 Task: Select the month "September".
Action: Mouse moved to (271, 289)
Screenshot: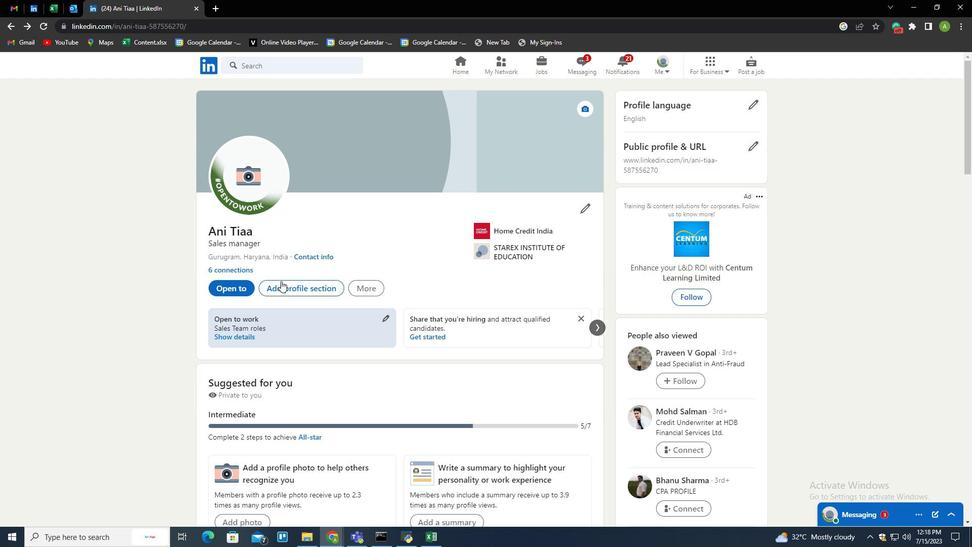 
Action: Mouse pressed left at (271, 289)
Screenshot: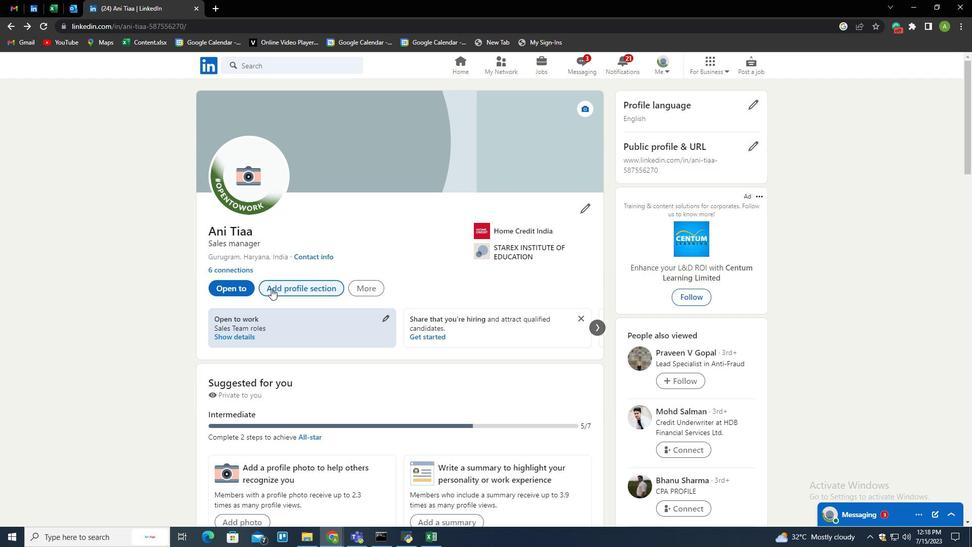 
Action: Mouse moved to (580, 114)
Screenshot: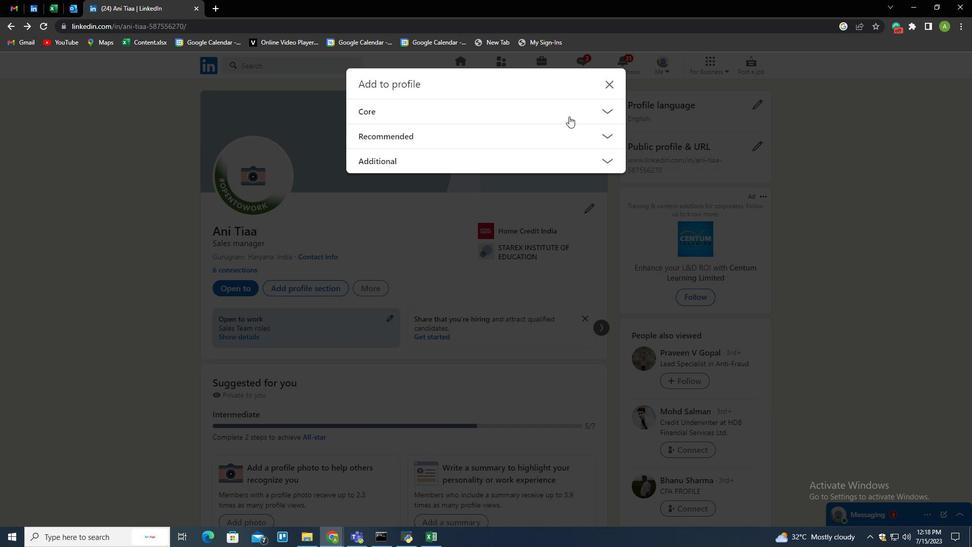 
Action: Mouse pressed left at (580, 114)
Screenshot: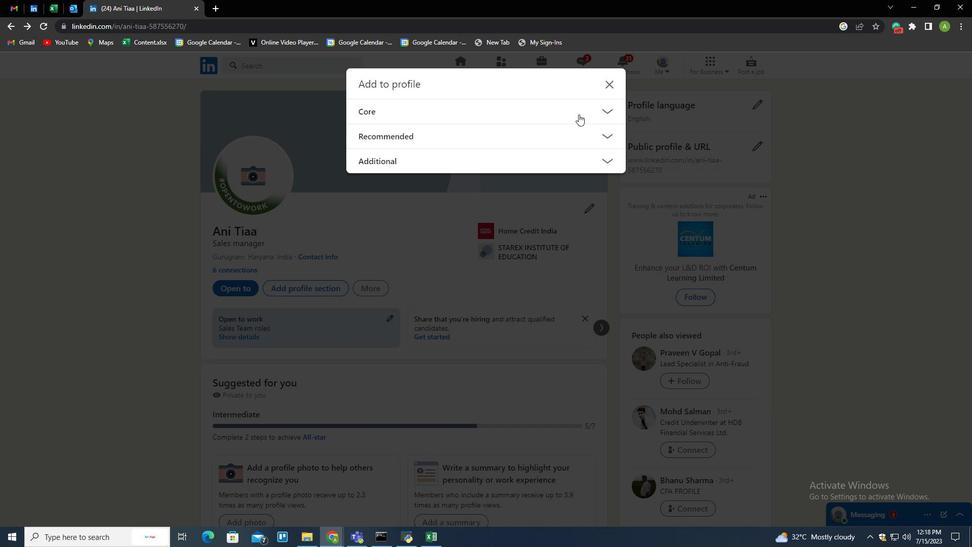 
Action: Mouse moved to (390, 207)
Screenshot: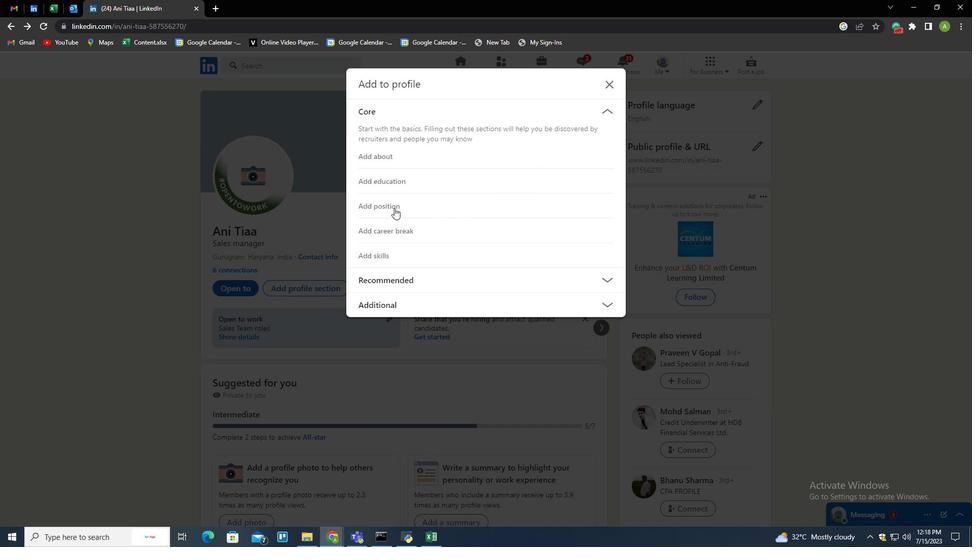 
Action: Mouse pressed left at (390, 207)
Screenshot: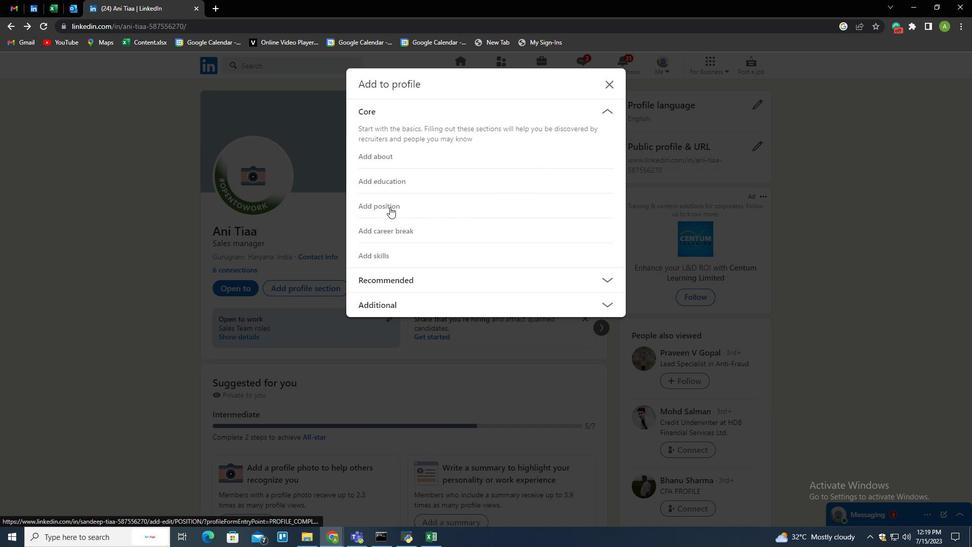 
Action: Mouse moved to (420, 207)
Screenshot: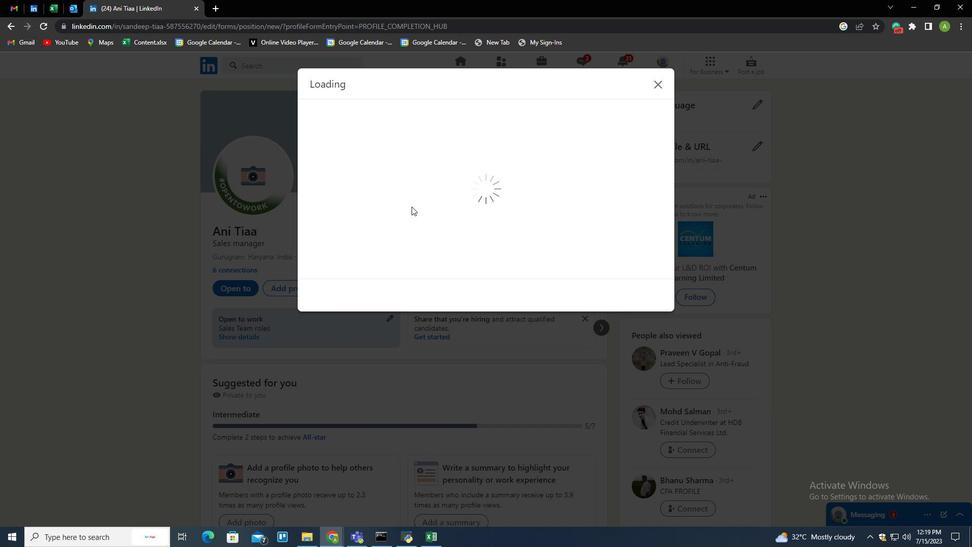 
Action: Mouse scrolled (420, 206) with delta (0, 0)
Screenshot: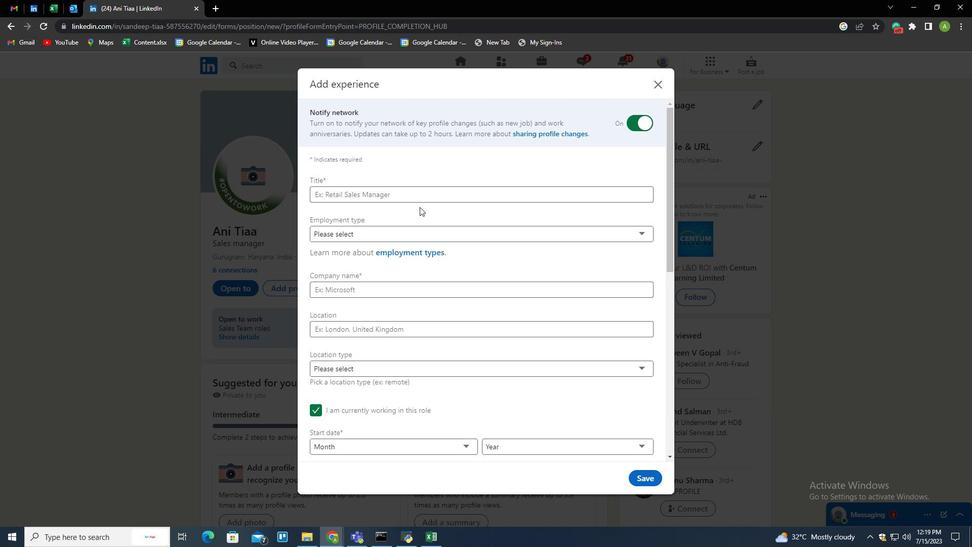 
Action: Mouse scrolled (420, 206) with delta (0, 0)
Screenshot: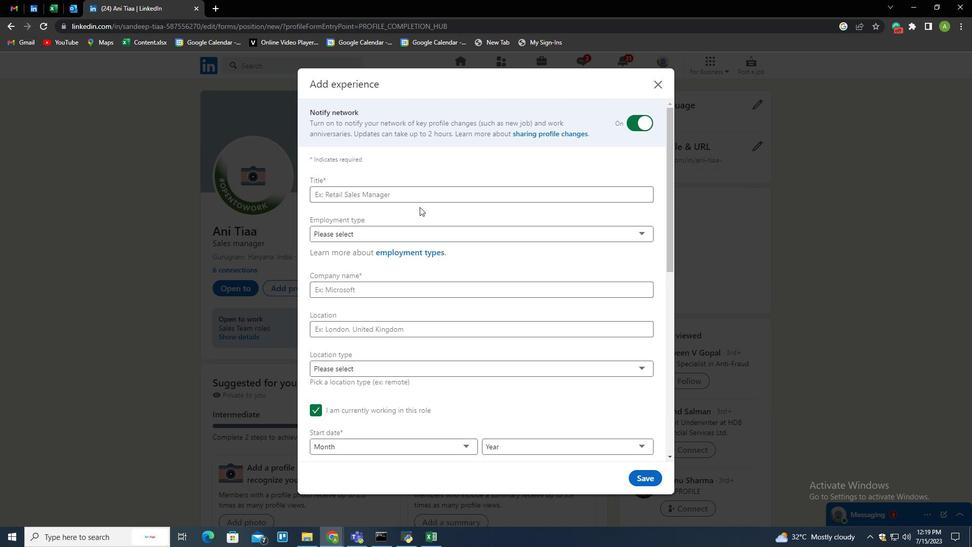 
Action: Mouse scrolled (420, 206) with delta (0, 0)
Screenshot: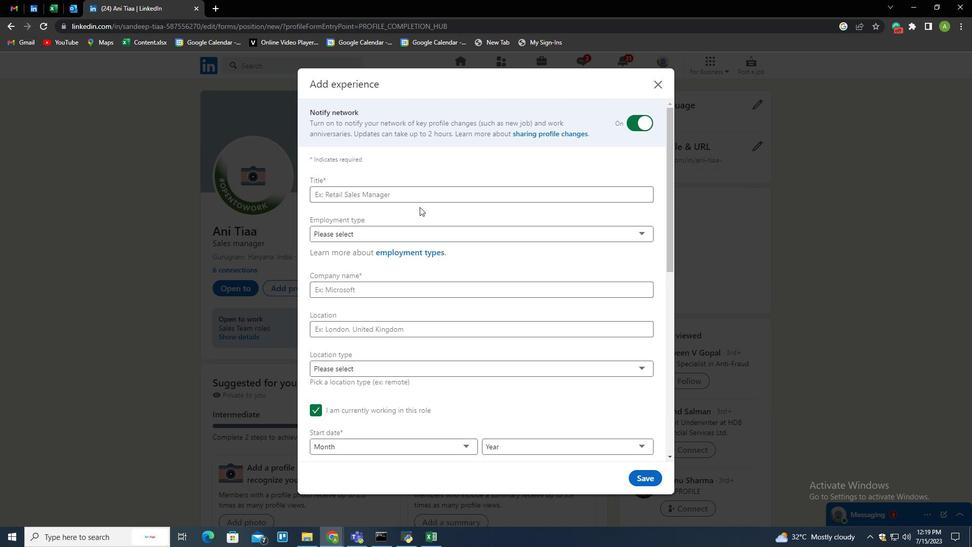 
Action: Mouse moved to (337, 297)
Screenshot: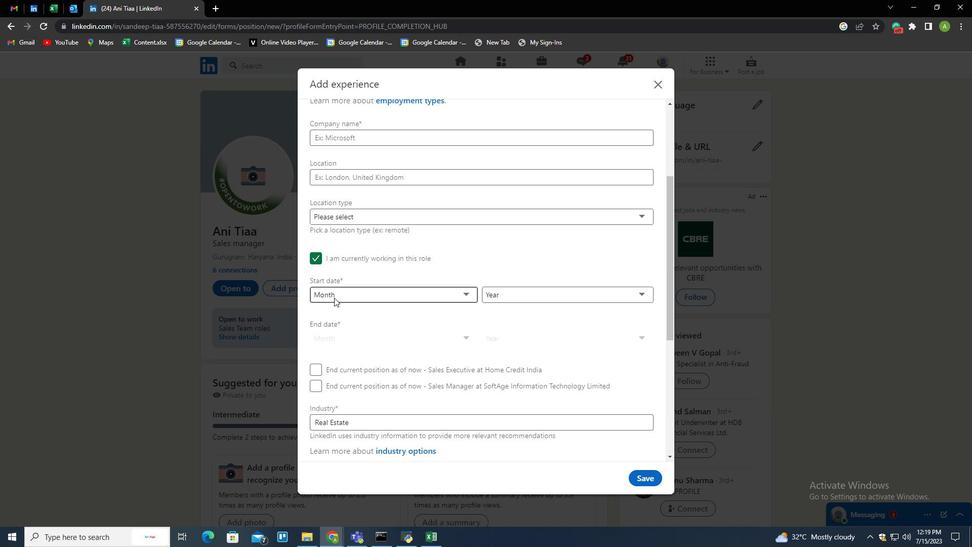 
Action: Mouse pressed left at (337, 297)
Screenshot: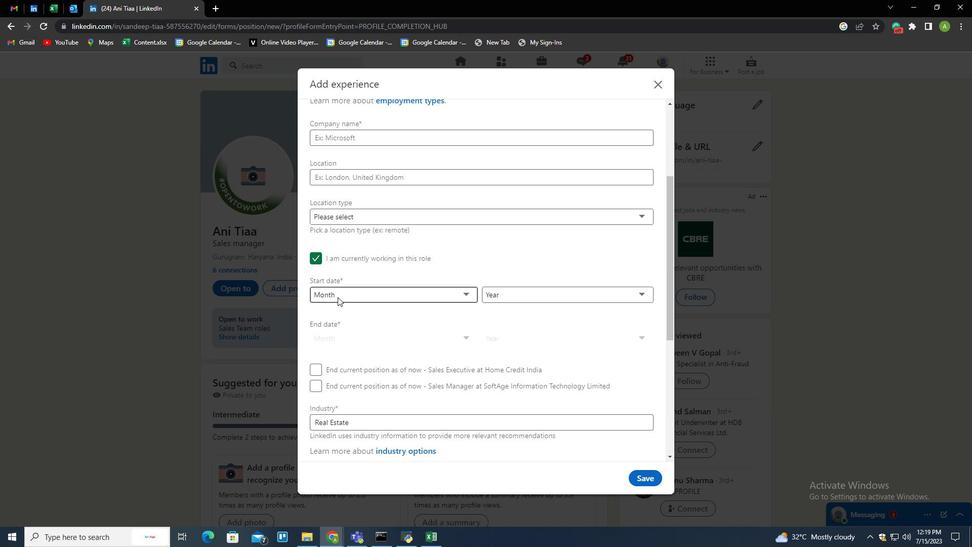 
Action: Mouse moved to (329, 400)
Screenshot: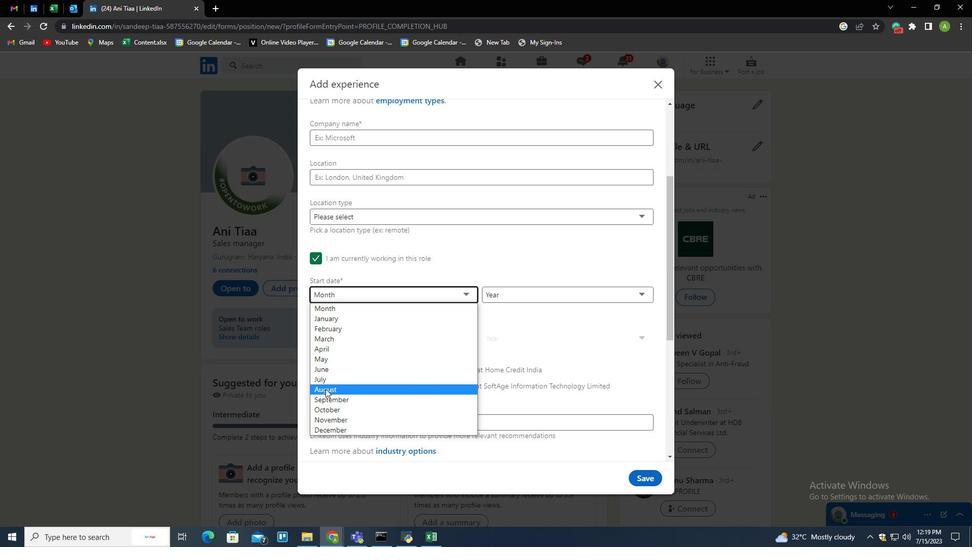 
Action: Mouse pressed left at (329, 400)
Screenshot: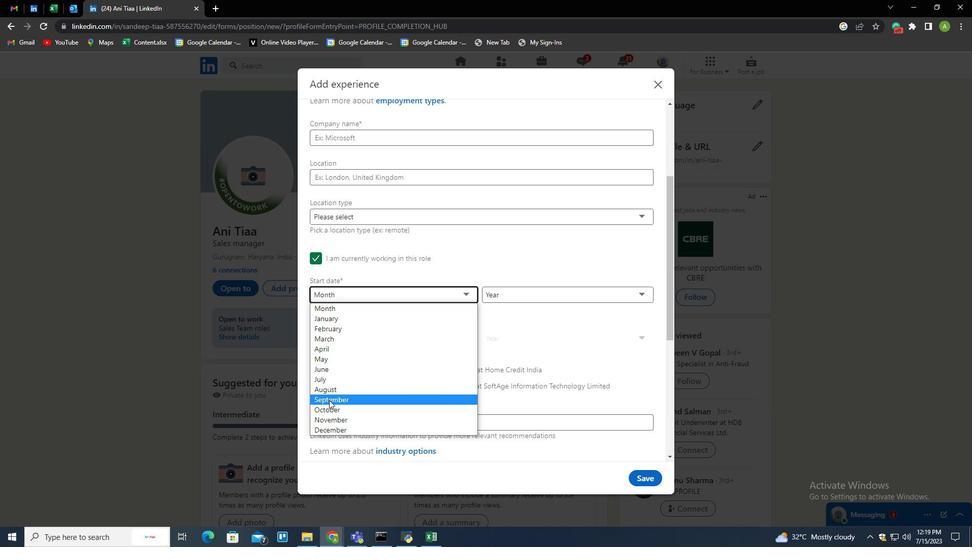 
Action: Mouse moved to (525, 326)
Screenshot: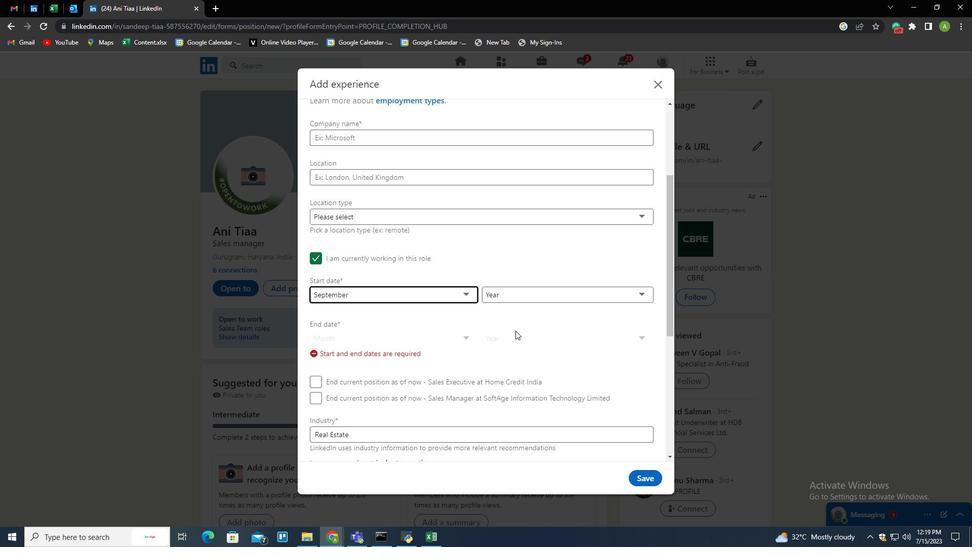 
Action: Mouse pressed left at (525, 326)
Screenshot: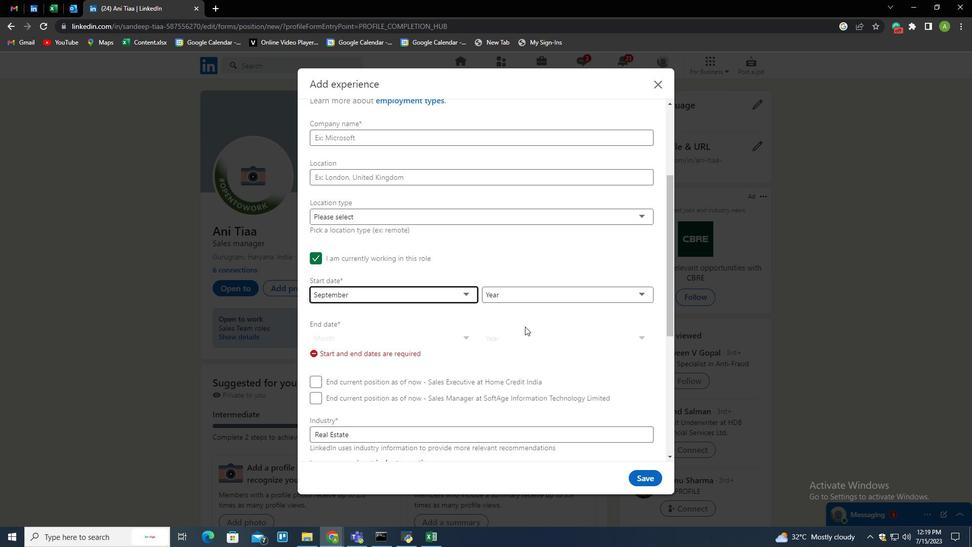 
Action: Mouse moved to (524, 326)
Screenshot: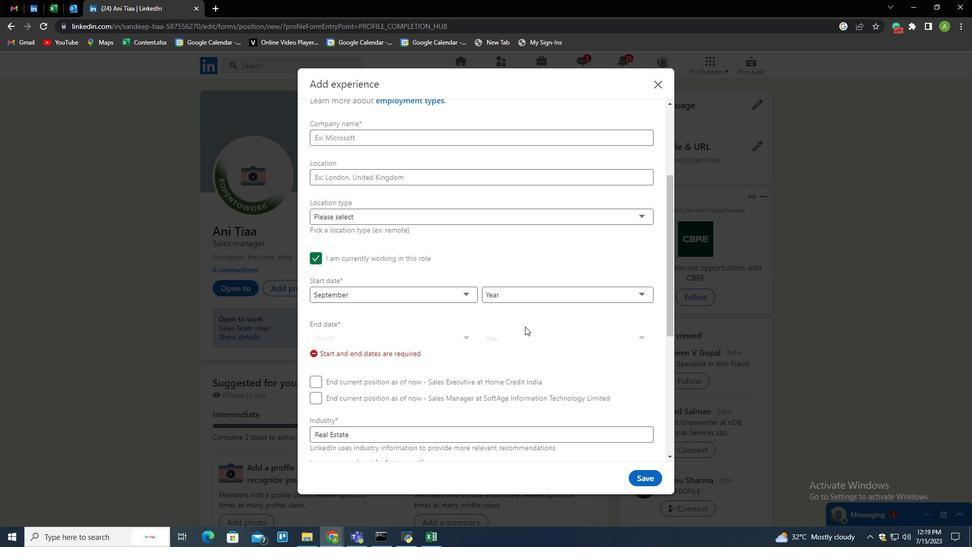
